 Task: Add the task  Develop a new online tool for online course scheduling to the section Knowledge Sharing Sprint in the project BrainBoost and add a Due Date to the respective task as 2023/09/23
Action: Mouse moved to (629, 370)
Screenshot: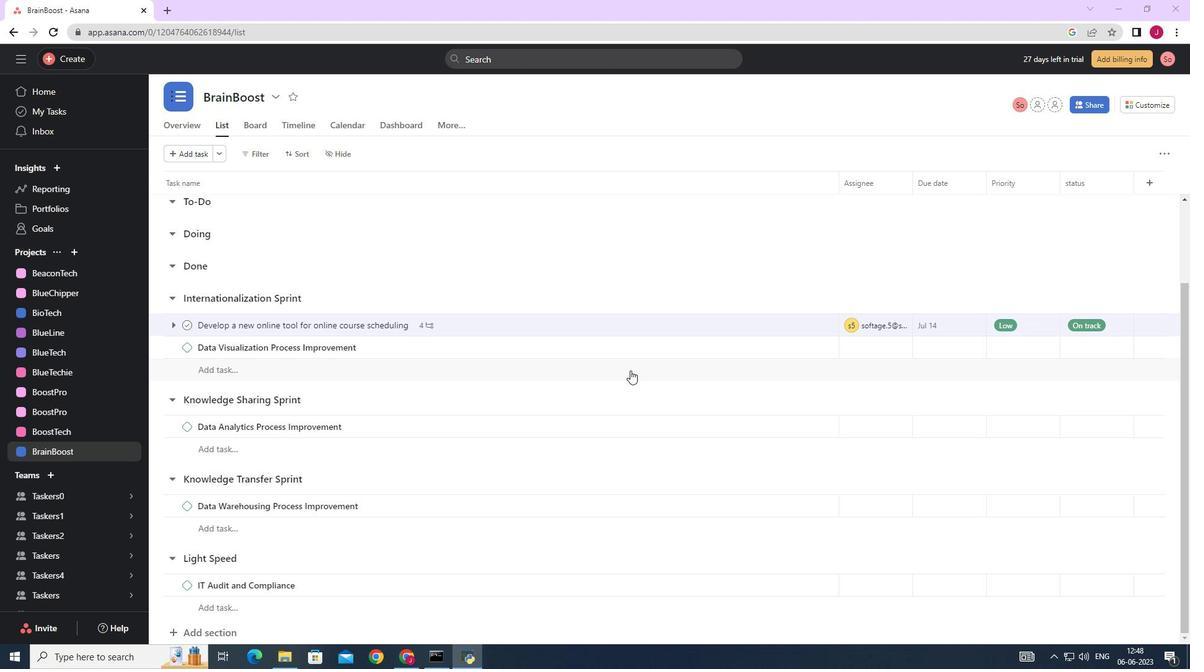 
Action: Mouse scrolled (629, 371) with delta (0, 0)
Screenshot: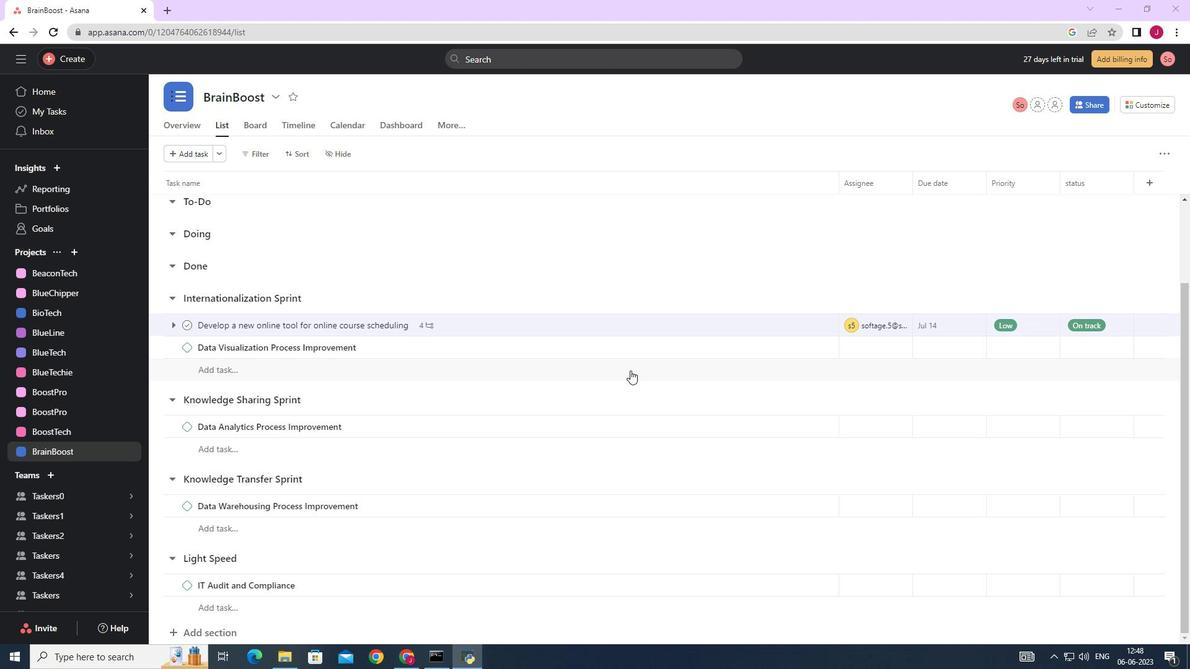 
Action: Mouse scrolled (629, 371) with delta (0, 0)
Screenshot: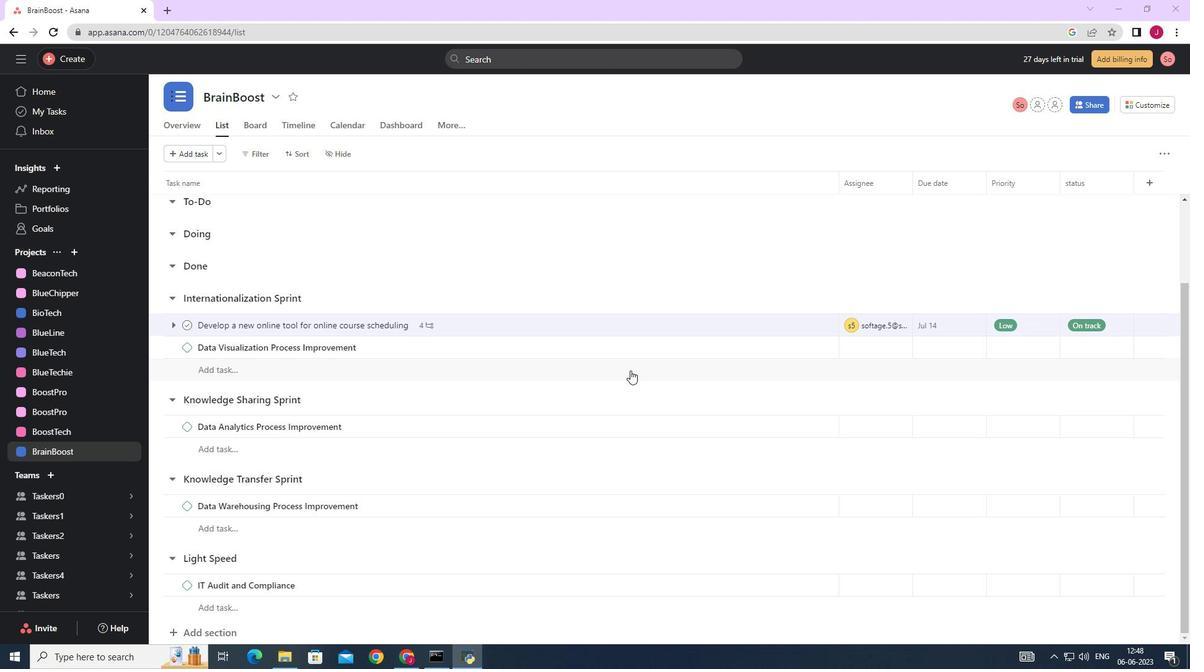 
Action: Mouse scrolled (629, 371) with delta (0, 0)
Screenshot: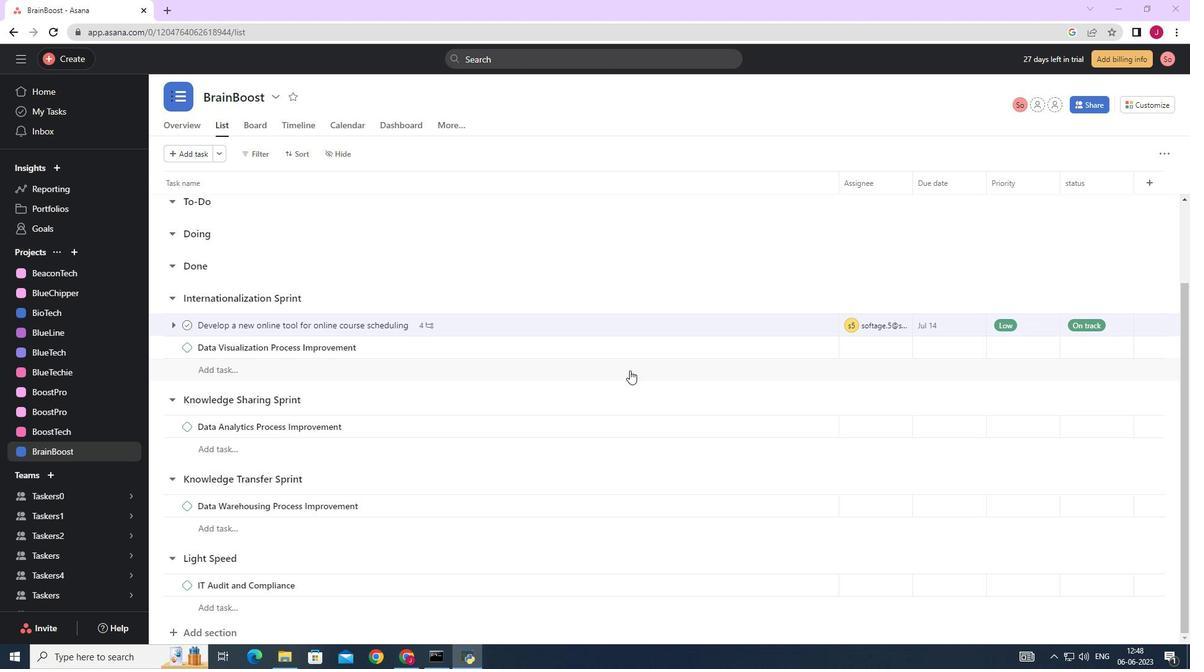 
Action: Mouse moved to (621, 354)
Screenshot: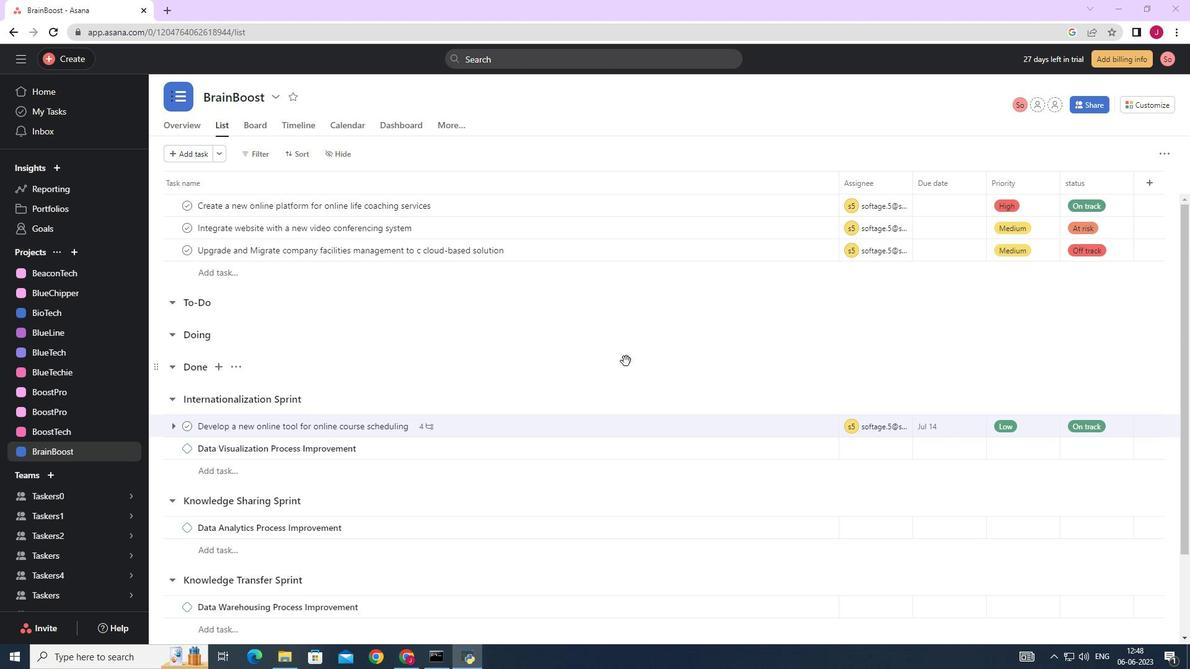 
Action: Mouse scrolled (621, 355) with delta (0, 0)
Screenshot: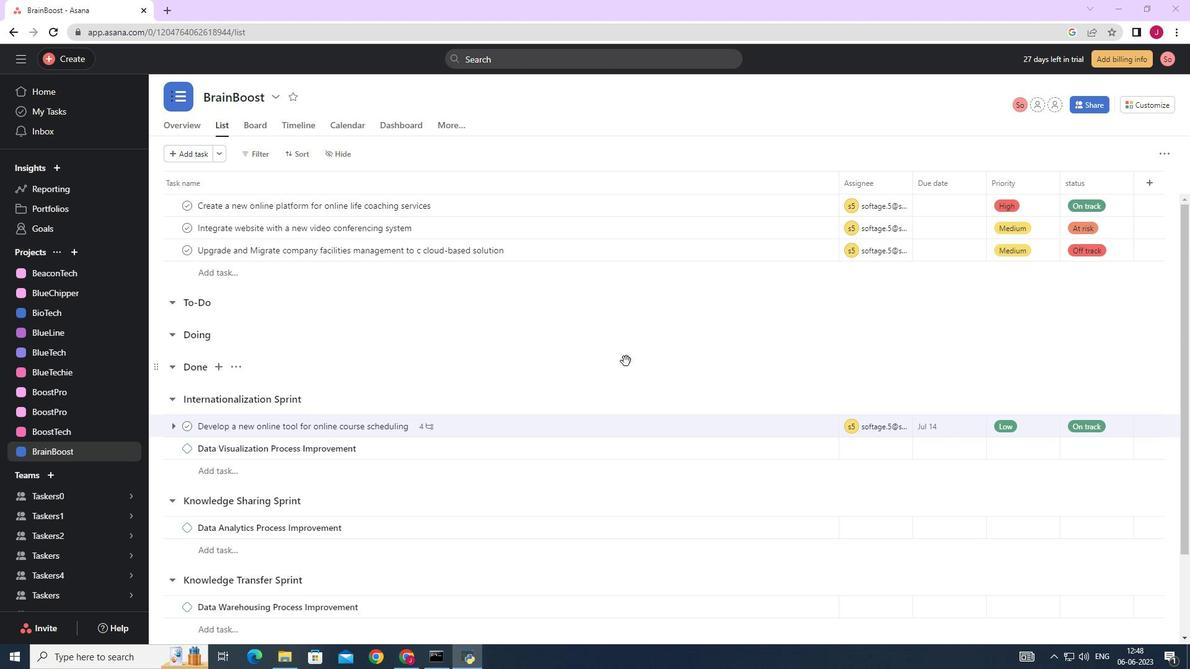 
Action: Mouse moved to (609, 347)
Screenshot: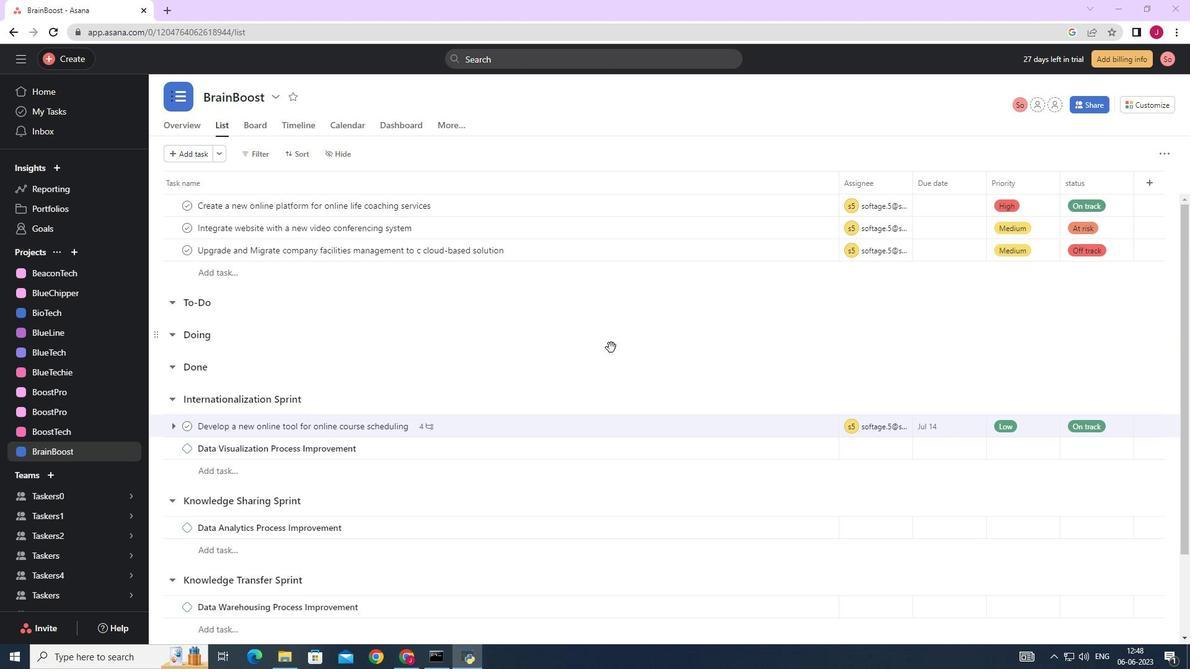 
Action: Mouse scrolled (609, 347) with delta (0, 0)
Screenshot: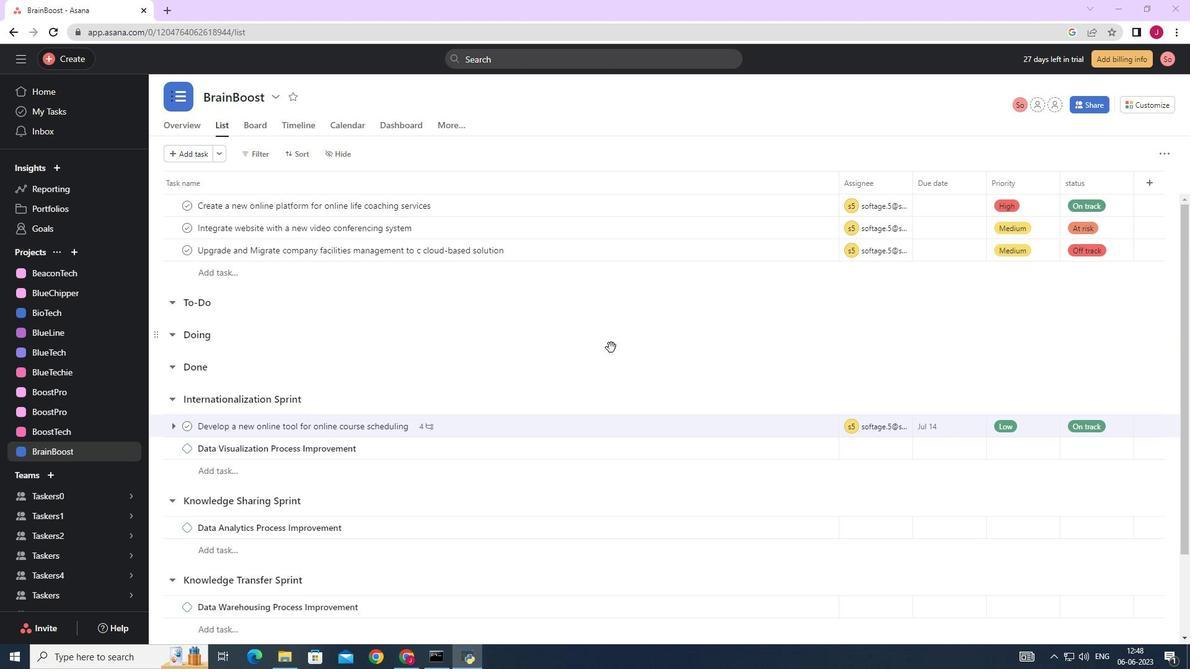 
Action: Mouse moved to (608, 347)
Screenshot: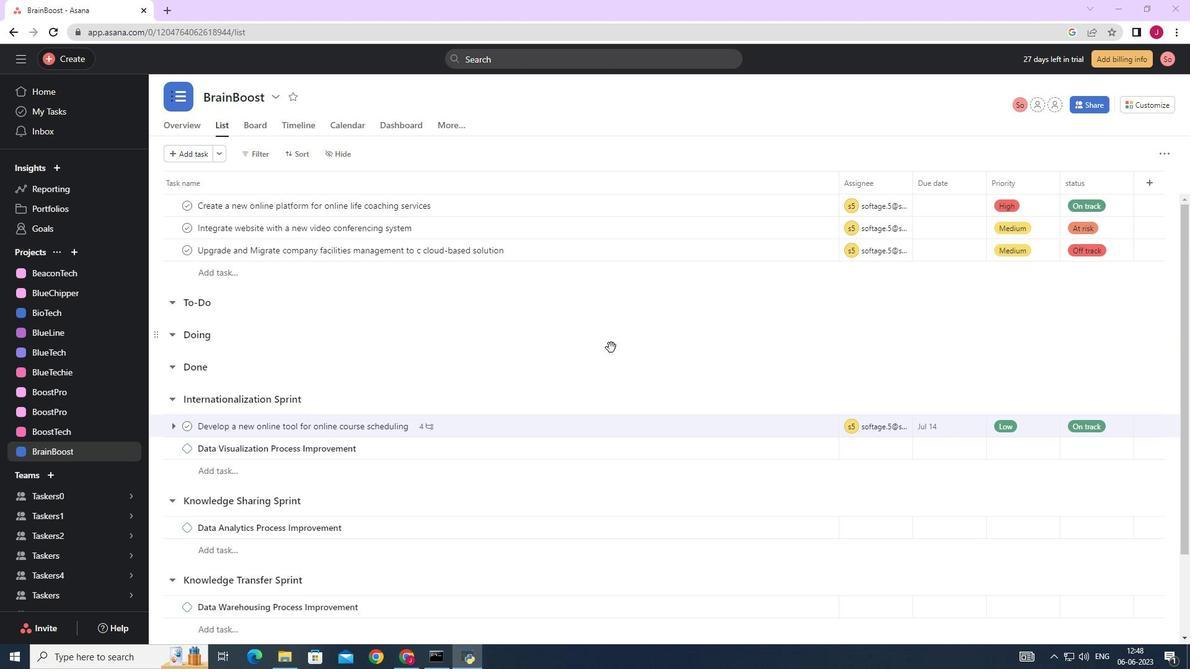 
Action: Mouse scrolled (608, 347) with delta (0, 0)
Screenshot: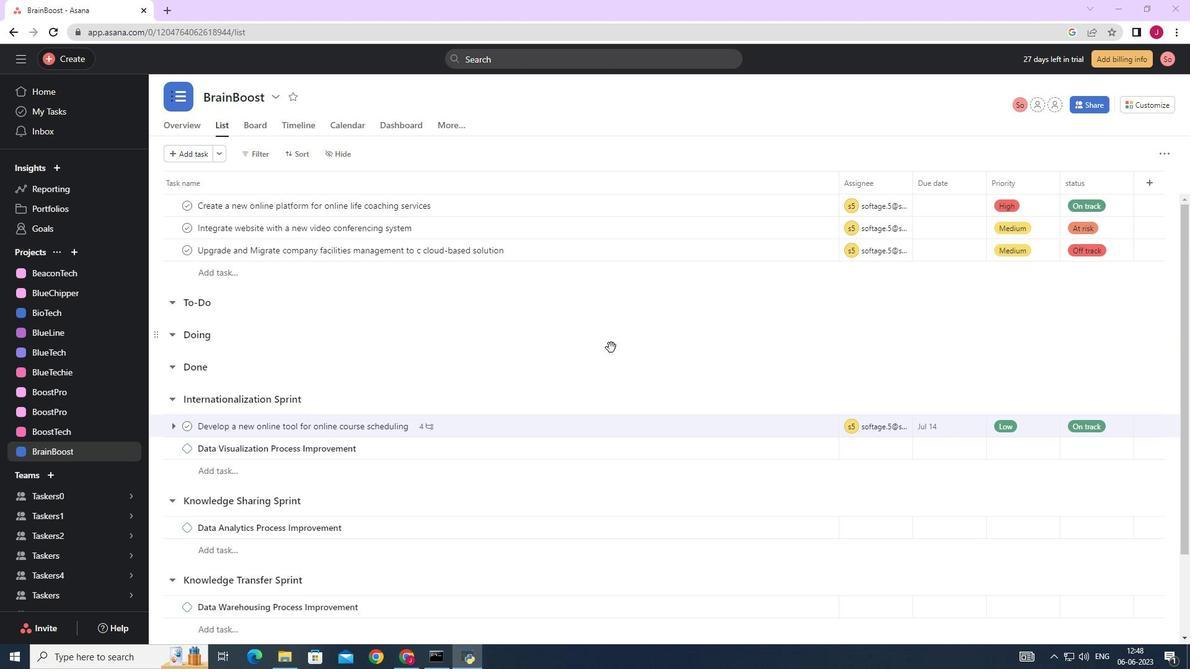 
Action: Mouse moved to (608, 347)
Screenshot: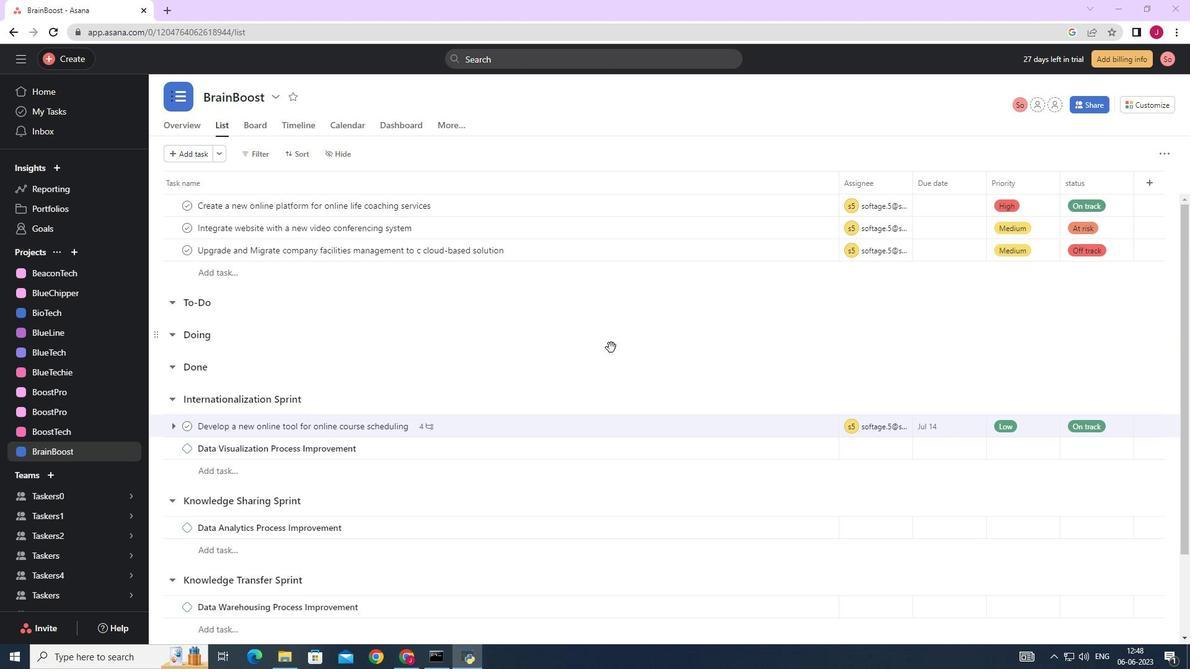 
Action: Mouse scrolled (608, 347) with delta (0, 0)
Screenshot: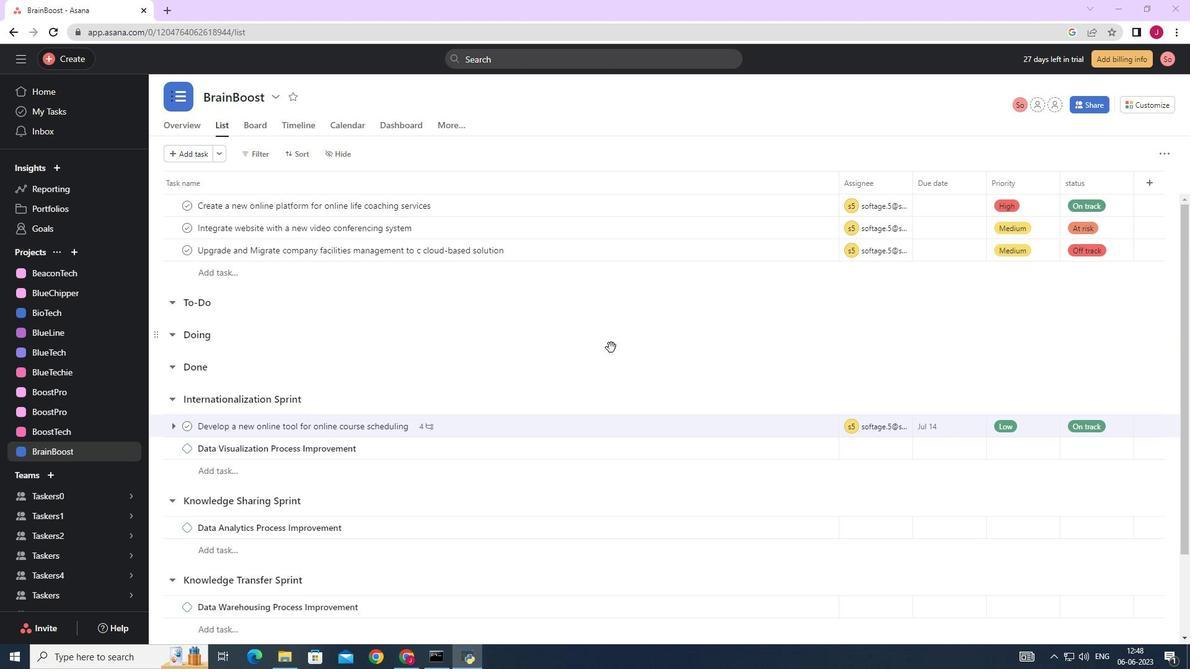 
Action: Mouse scrolled (608, 347) with delta (0, 0)
Screenshot: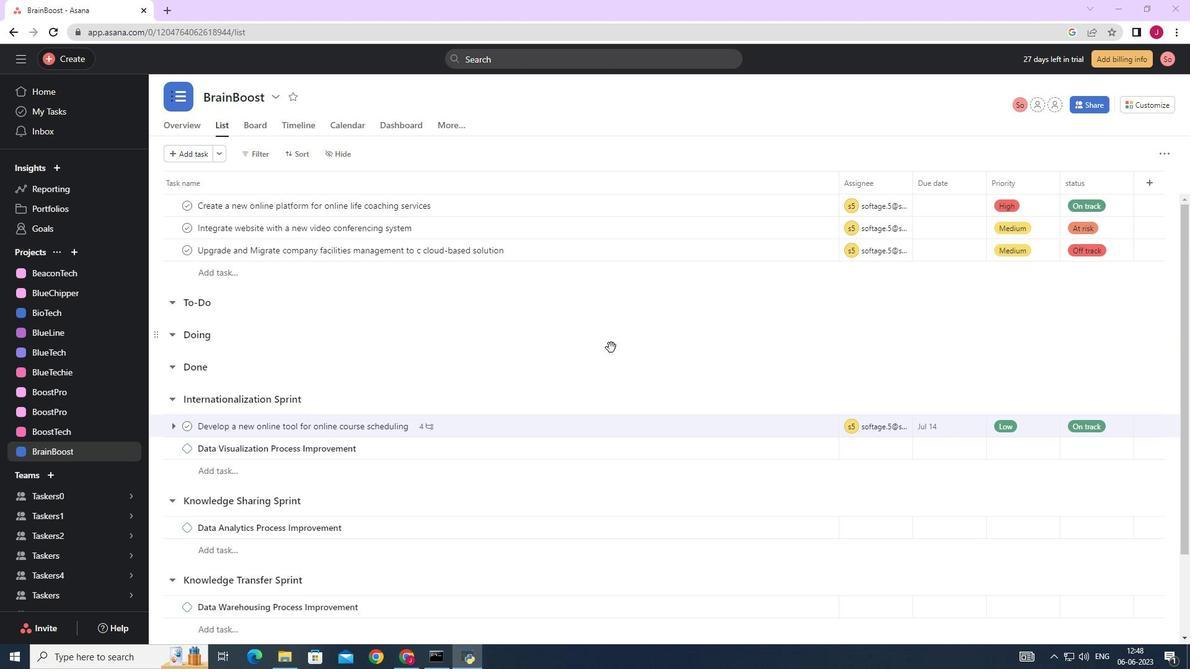 
Action: Mouse moved to (608, 349)
Screenshot: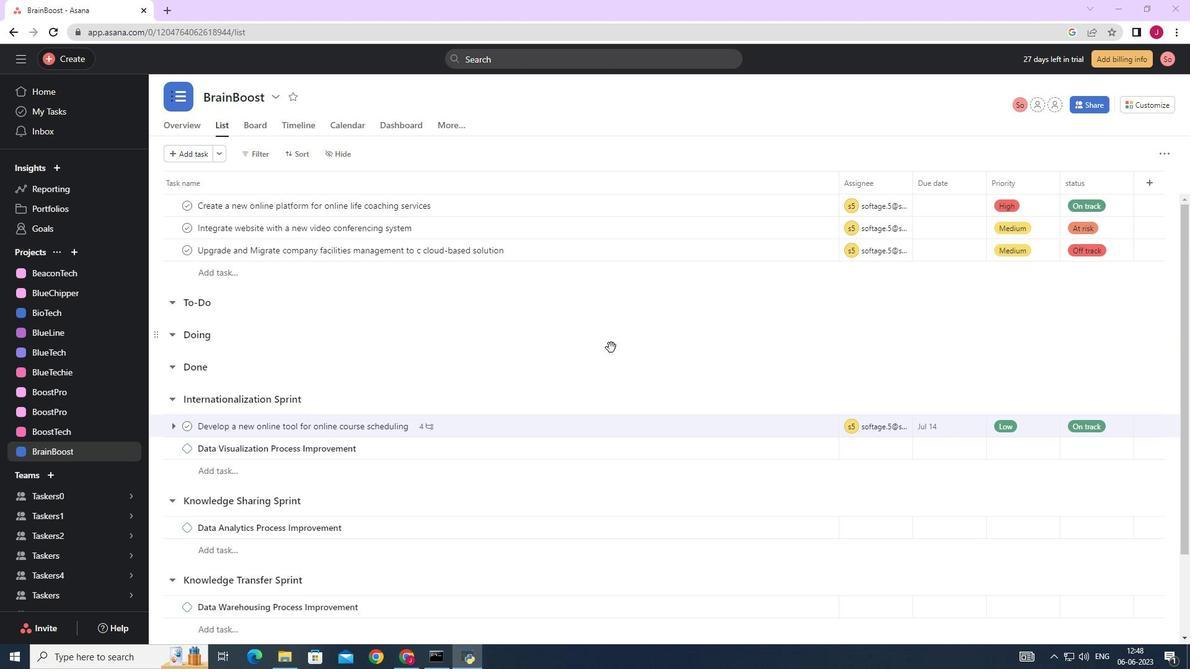 
Action: Mouse scrolled (608, 348) with delta (0, 0)
Screenshot: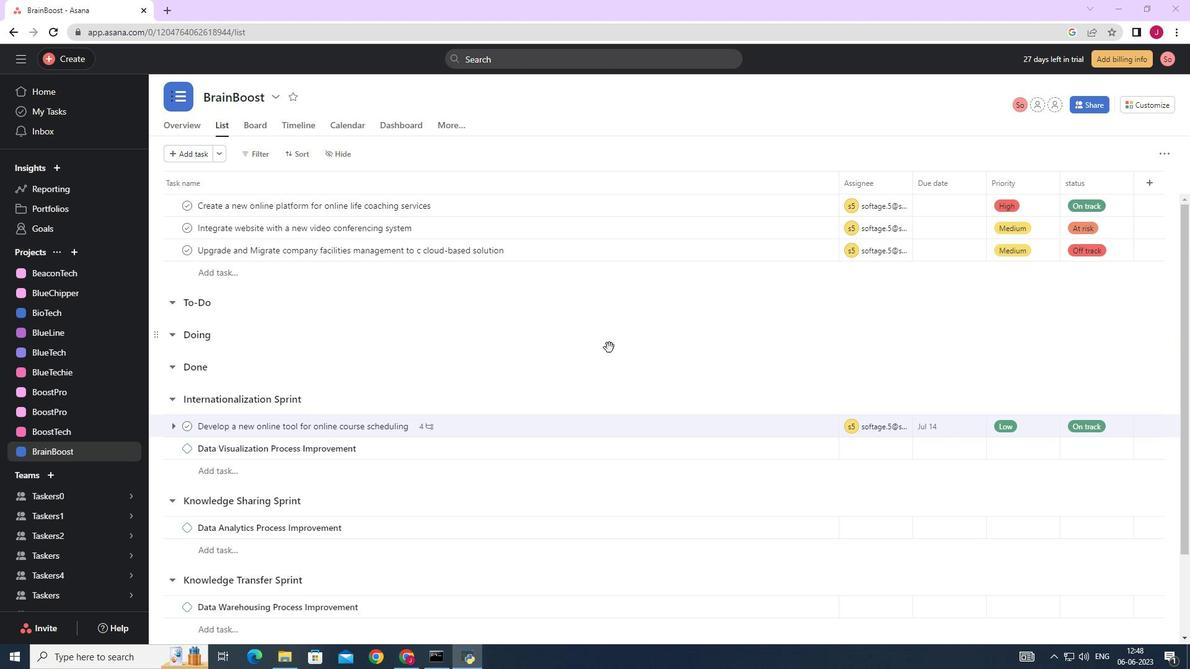 
Action: Mouse moved to (805, 331)
Screenshot: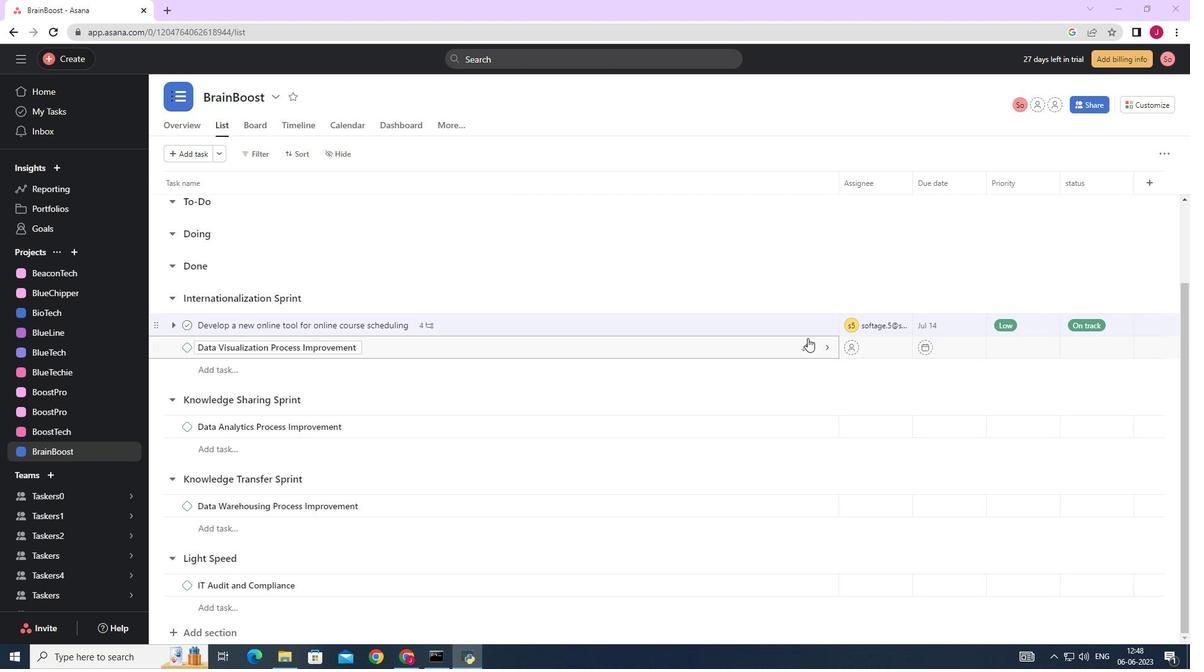 
Action: Mouse pressed left at (805, 331)
Screenshot: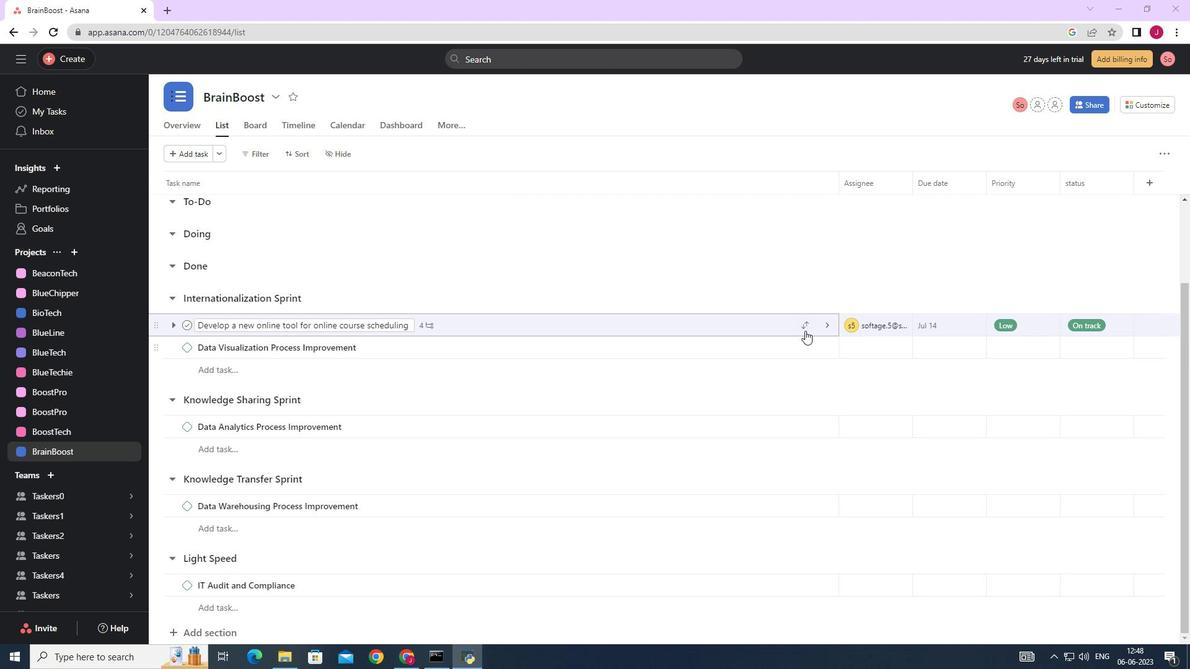 
Action: Mouse moved to (723, 488)
Screenshot: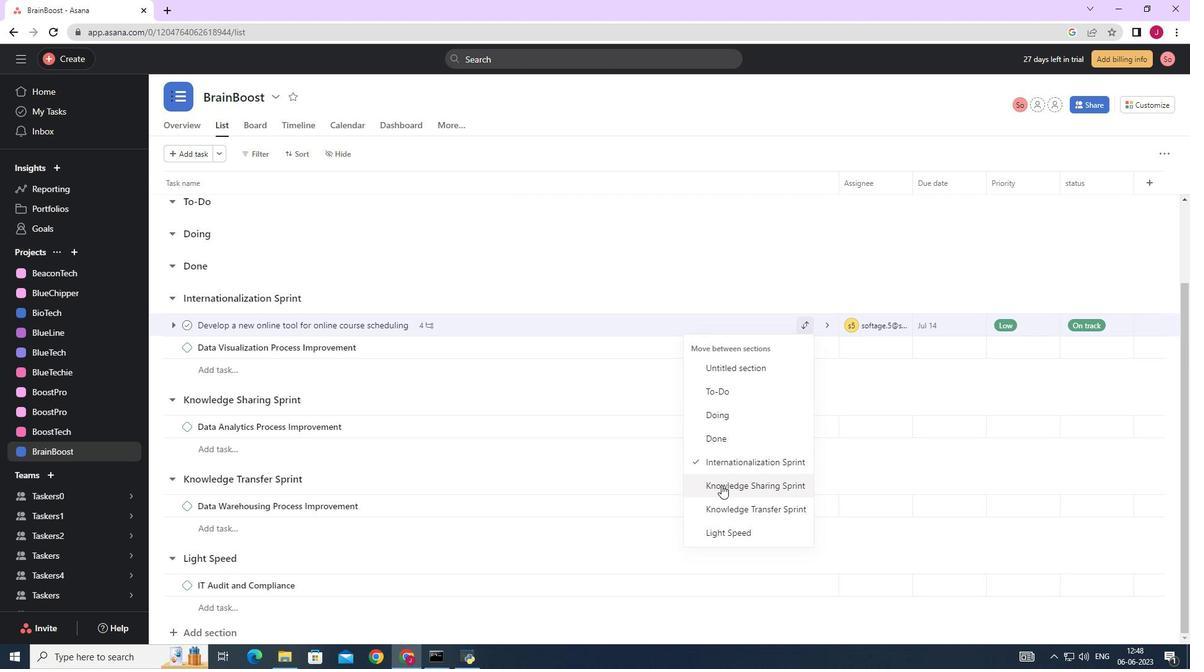 
Action: Mouse pressed left at (723, 488)
Screenshot: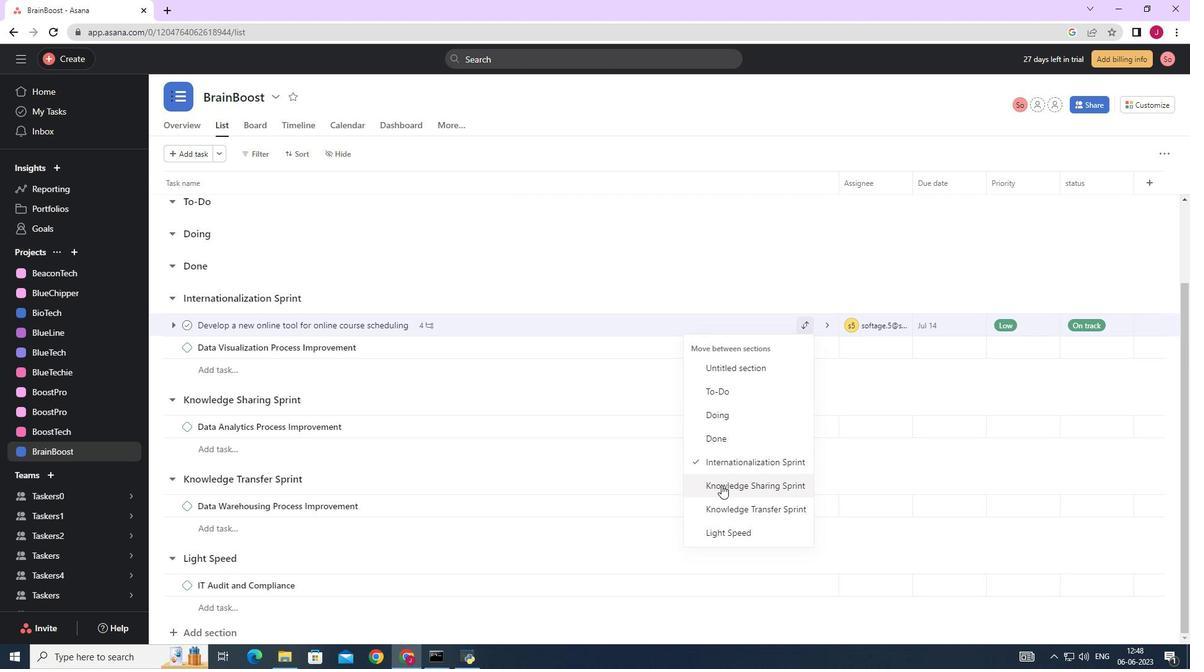 
Action: Mouse moved to (979, 408)
Screenshot: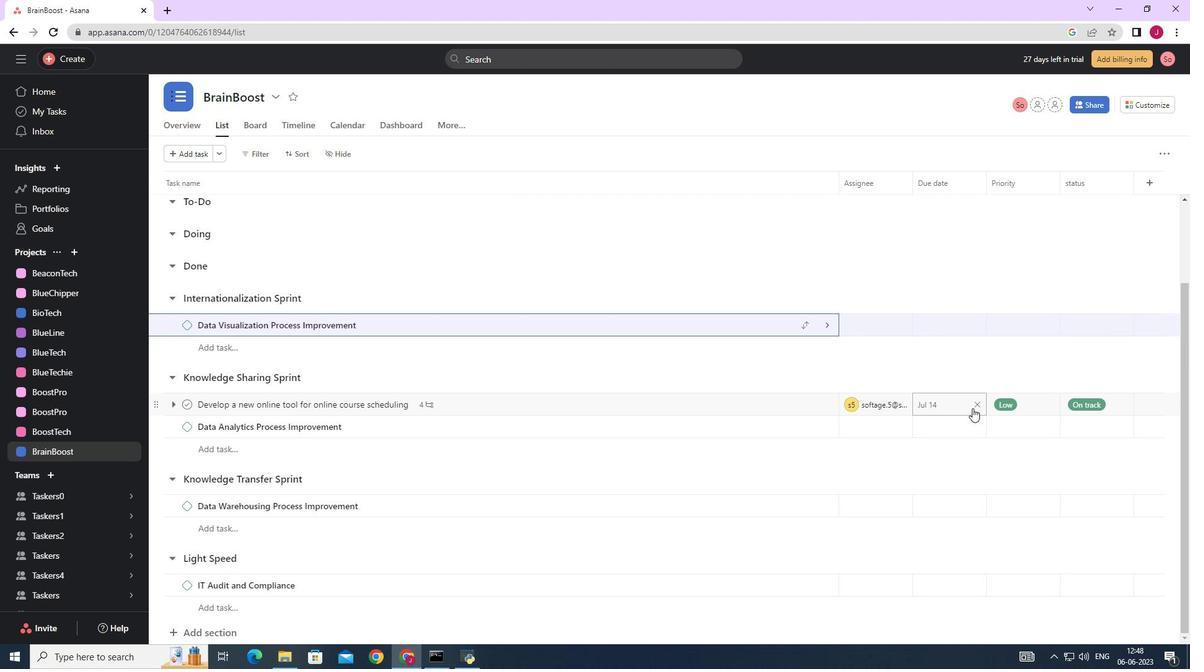 
Action: Mouse pressed left at (979, 408)
Screenshot: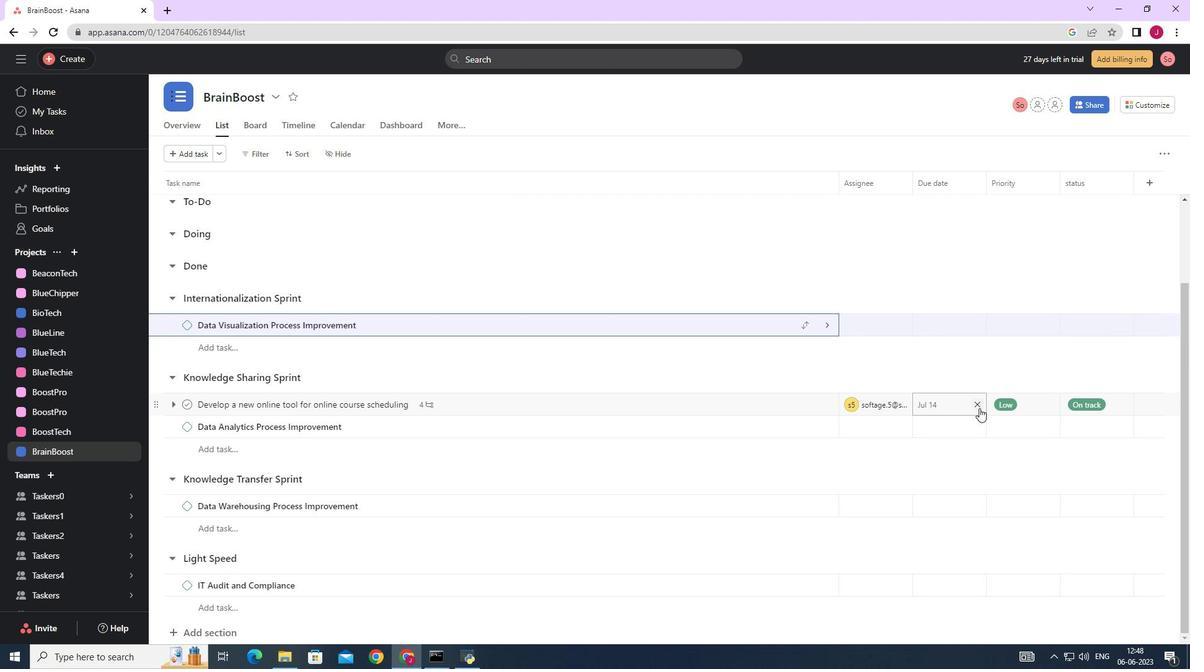 
Action: Mouse moved to (941, 408)
Screenshot: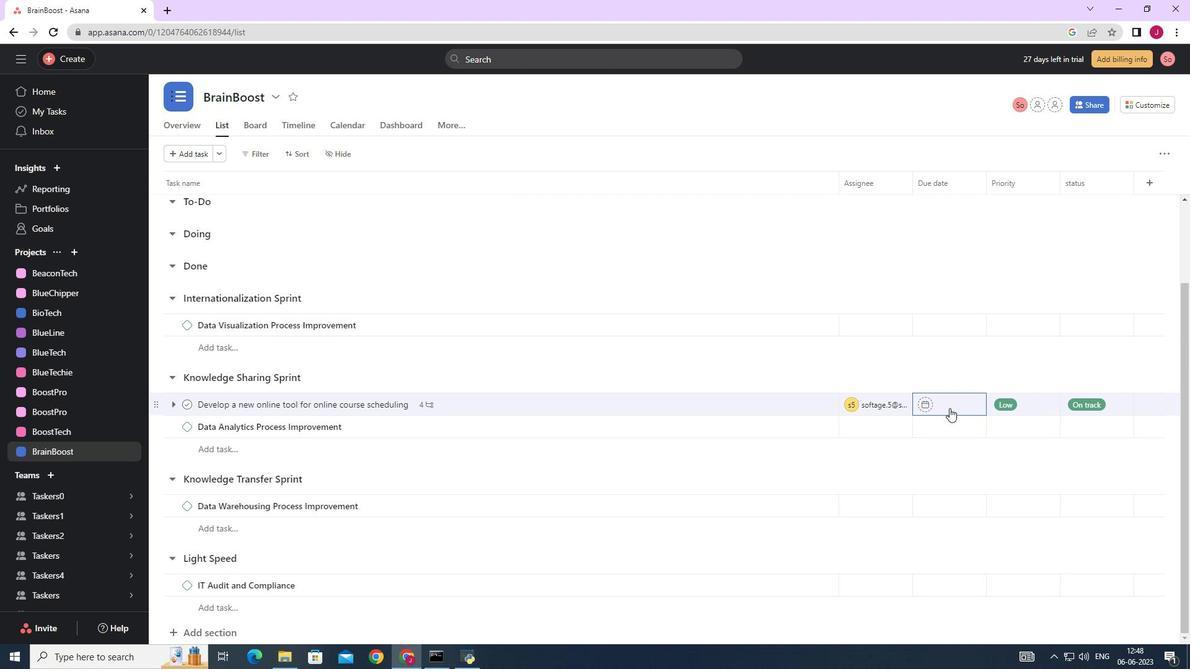 
Action: Mouse pressed left at (941, 408)
Screenshot: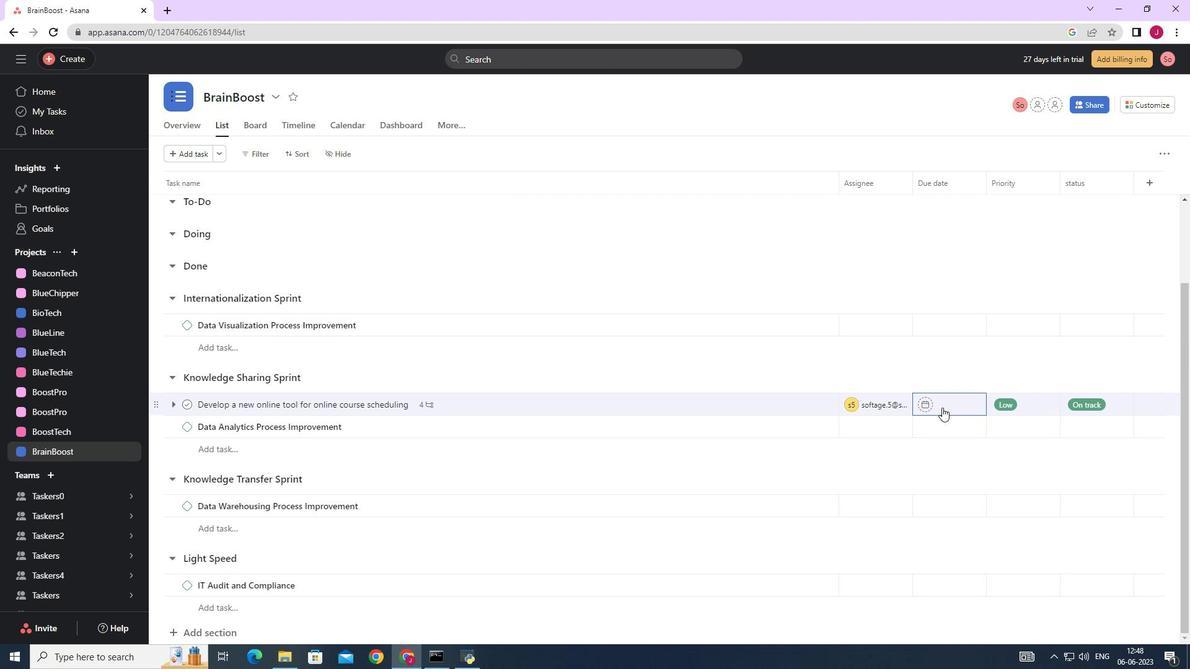 
Action: Mouse moved to (1074, 208)
Screenshot: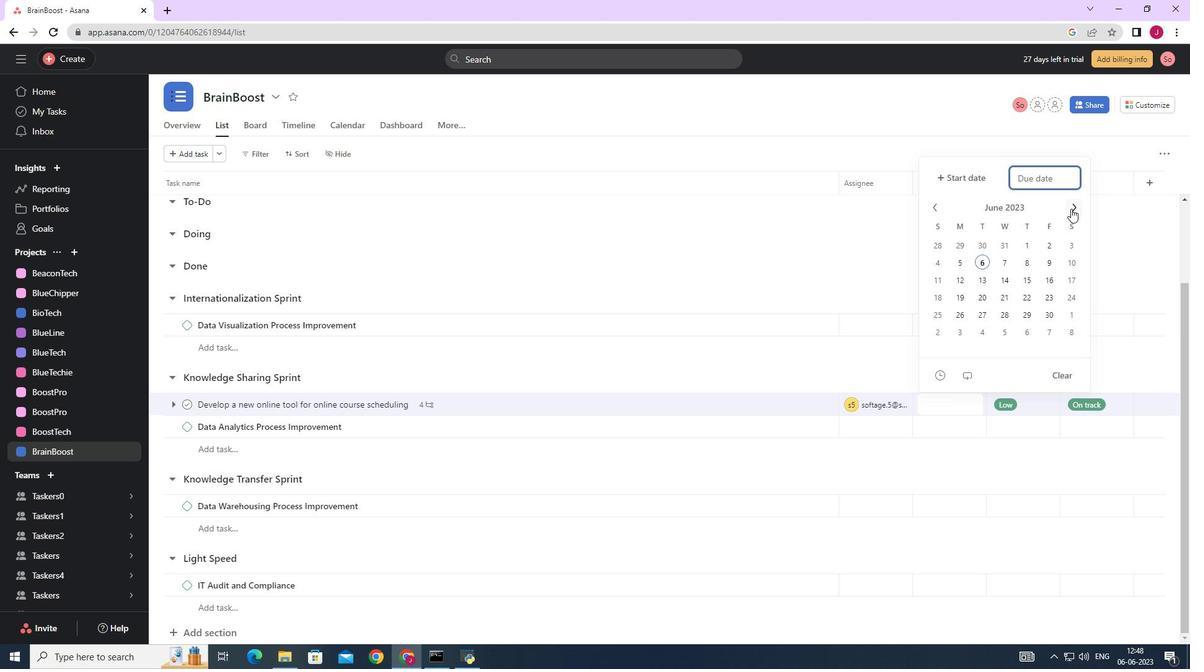 
Action: Mouse pressed left at (1074, 208)
Screenshot: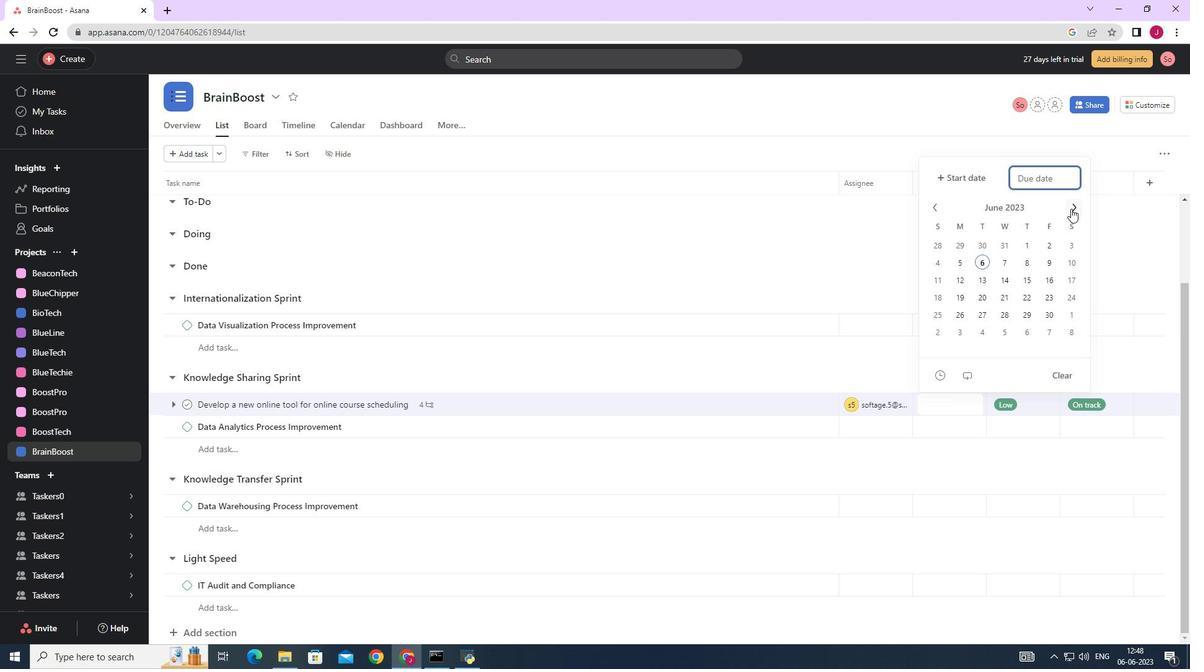 
Action: Mouse pressed left at (1074, 208)
Screenshot: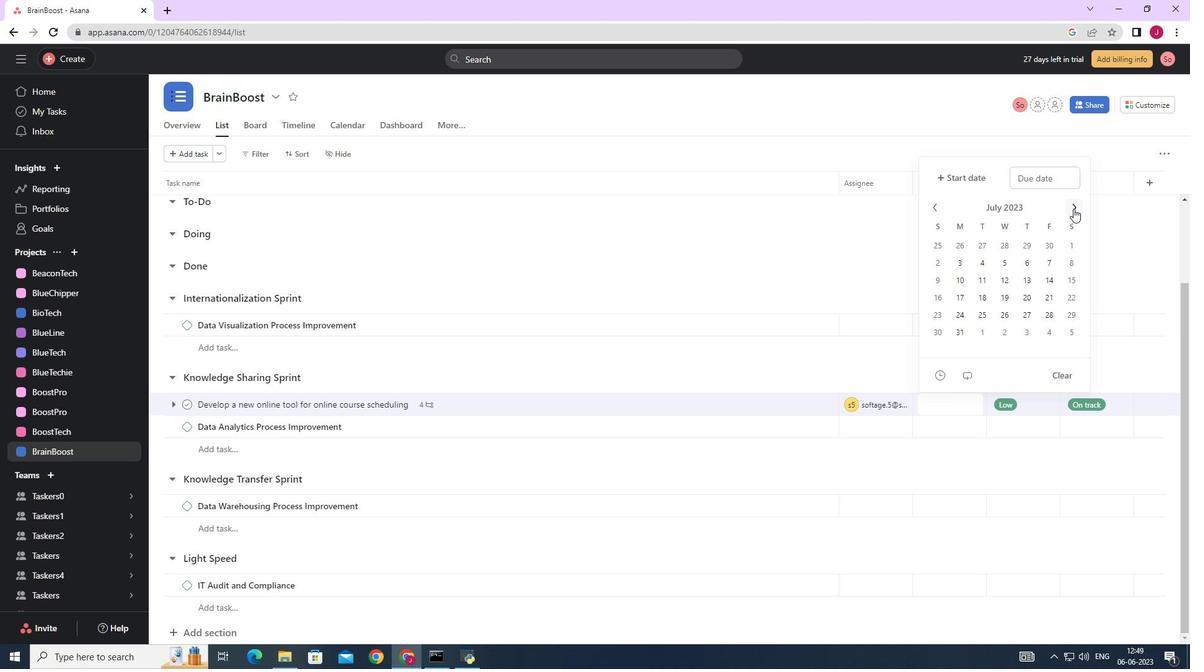 
Action: Mouse pressed left at (1074, 208)
Screenshot: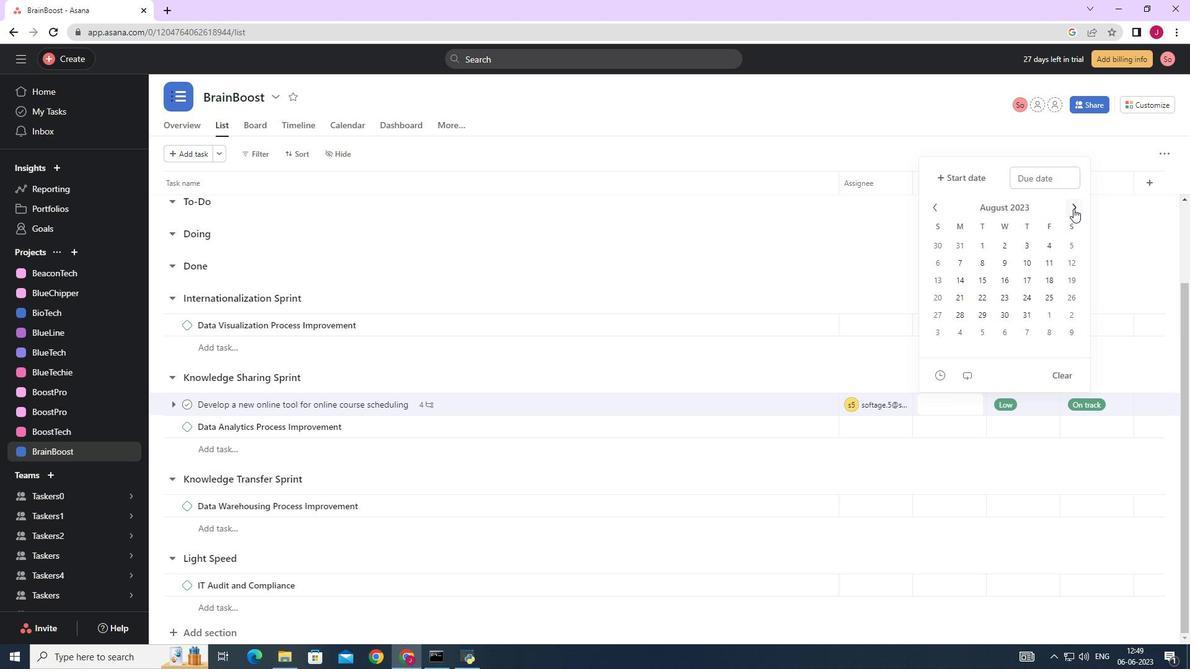 
Action: Mouse moved to (1068, 296)
Screenshot: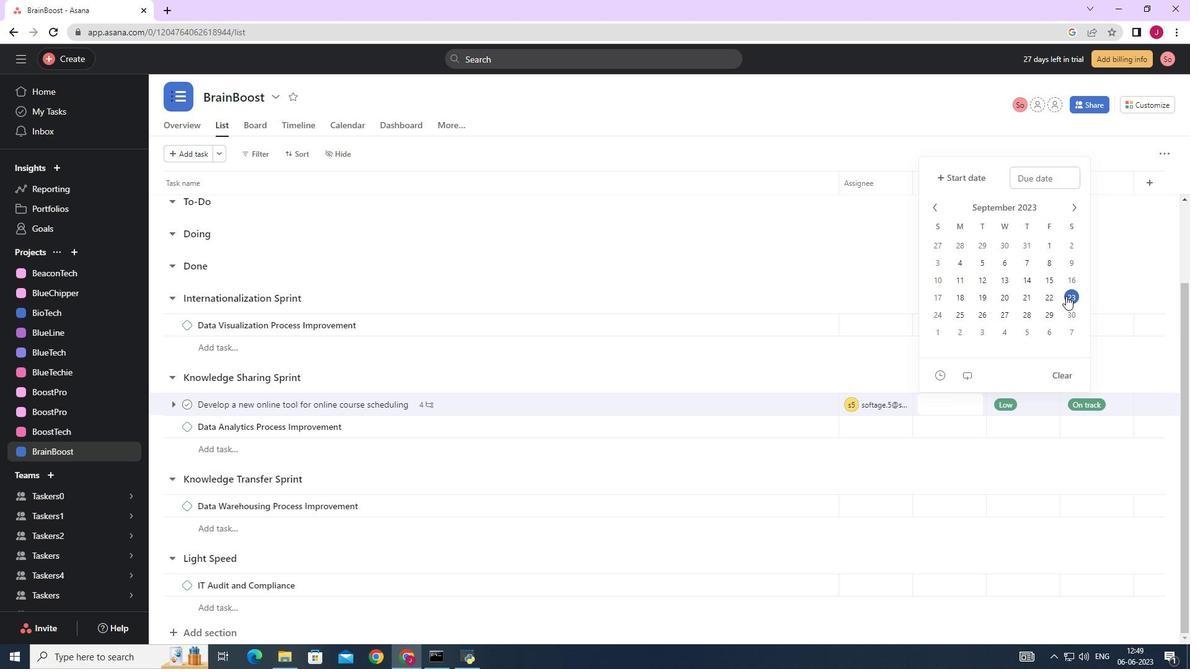 
Action: Mouse pressed left at (1068, 296)
Screenshot: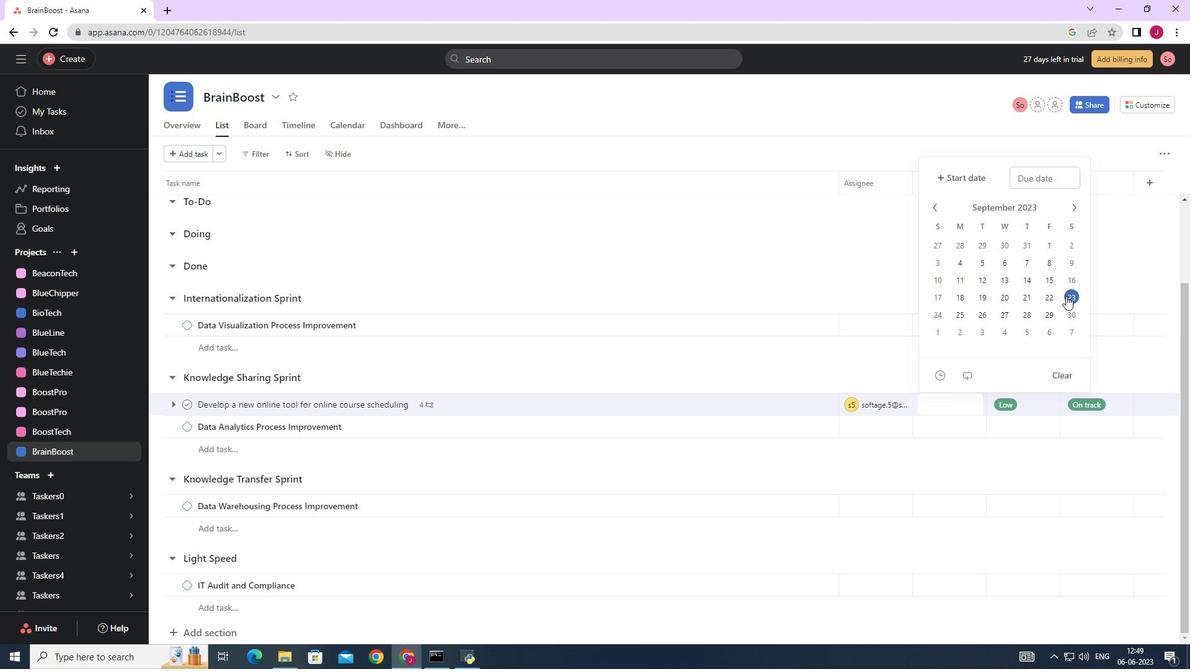 
Action: Mouse moved to (1117, 264)
Screenshot: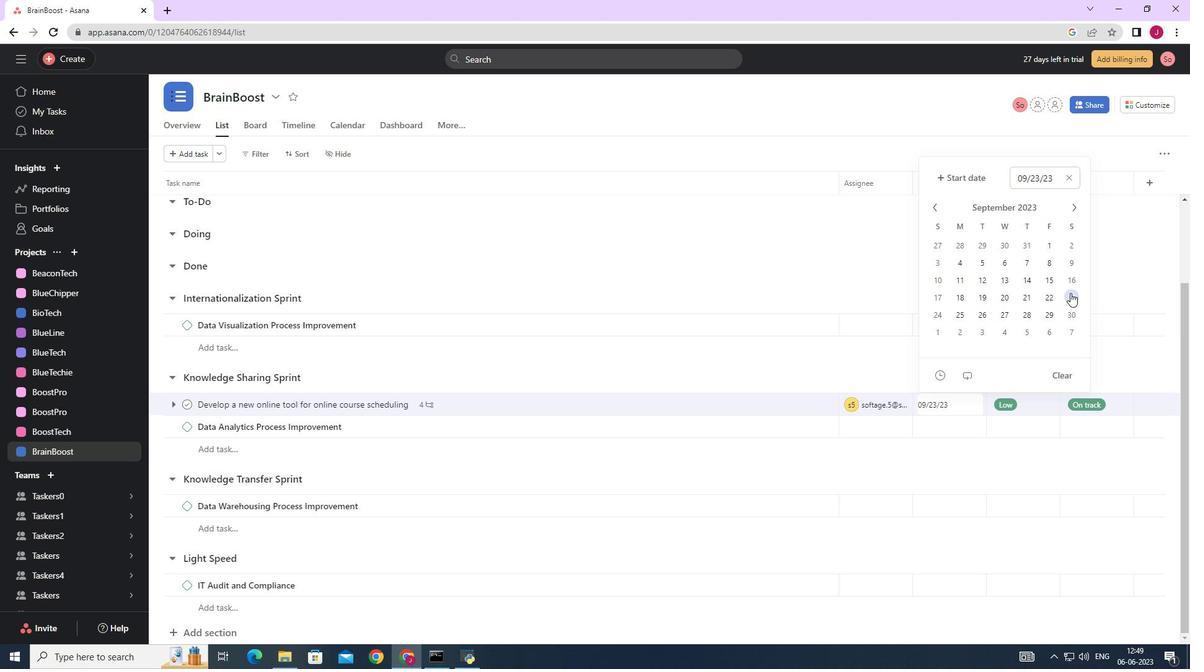 
Action: Mouse pressed left at (1117, 264)
Screenshot: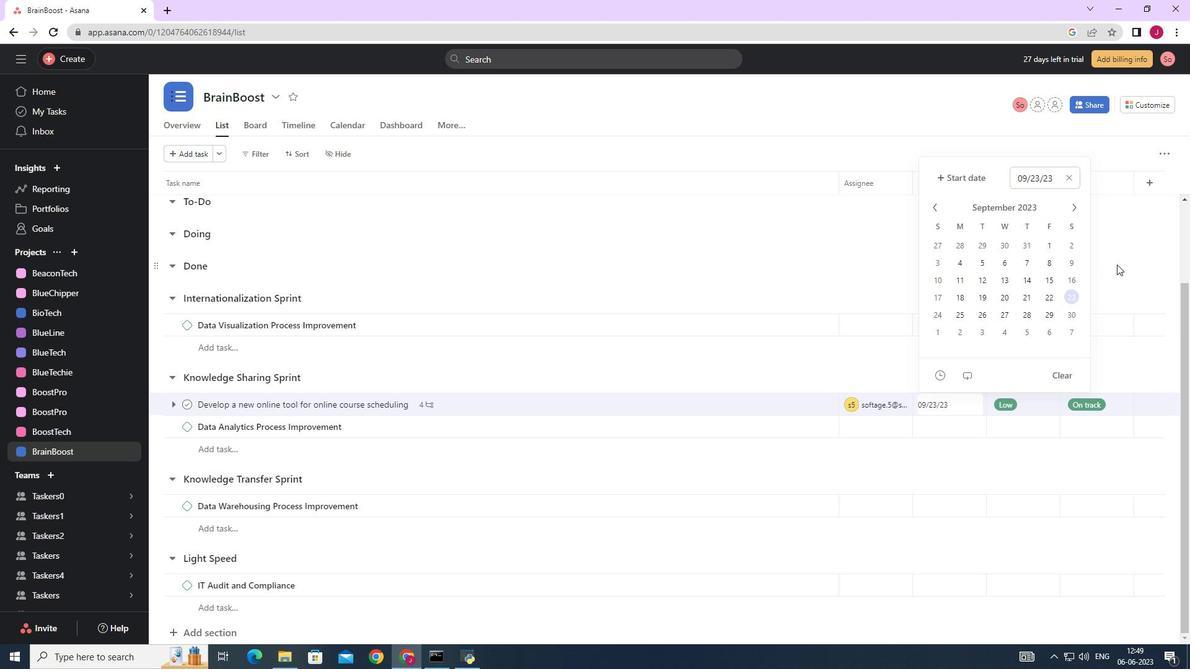 
Action: Mouse moved to (1116, 264)
Screenshot: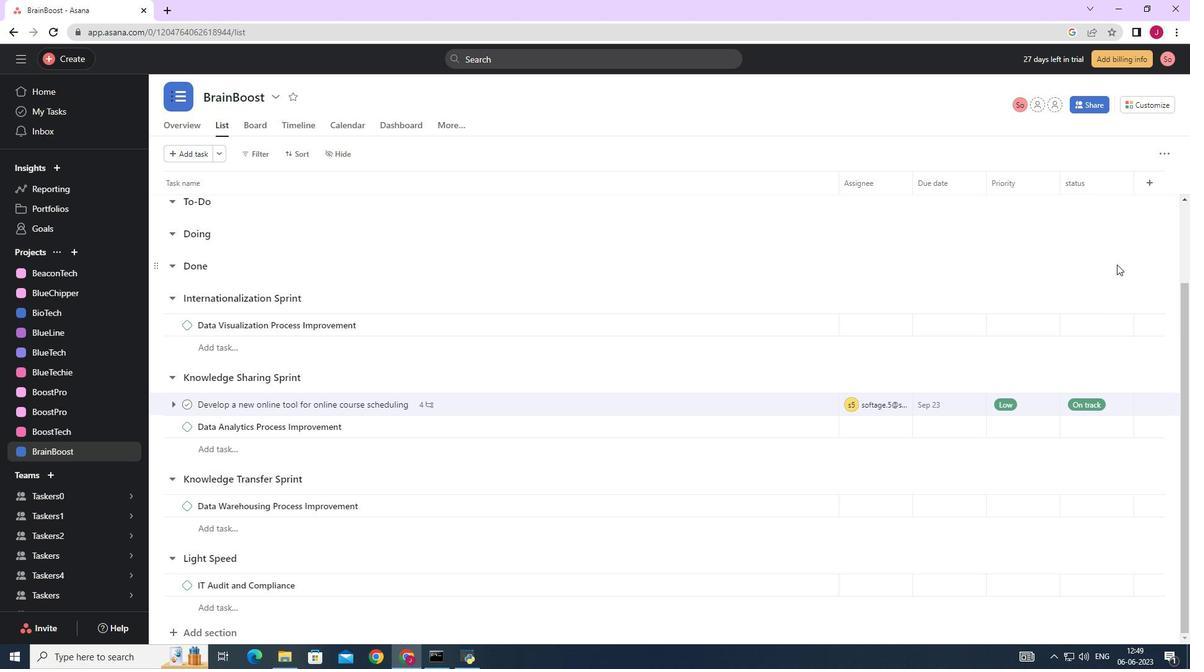 
